 Task: Set the Layer A code rate for the ISDB-T reception parameter to 9/10.
Action: Mouse moved to (107, 14)
Screenshot: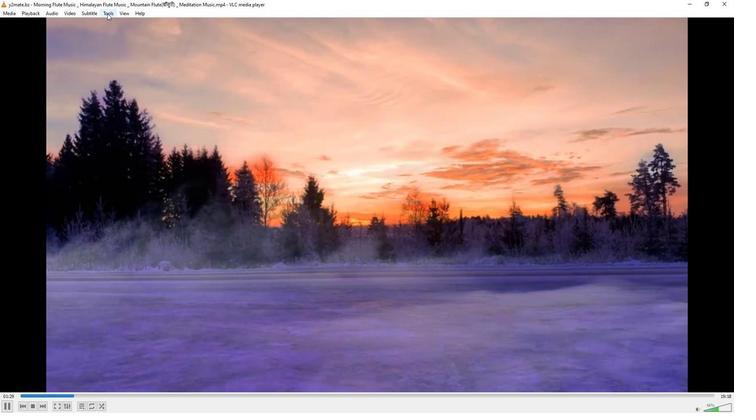 
Action: Mouse pressed left at (107, 14)
Screenshot: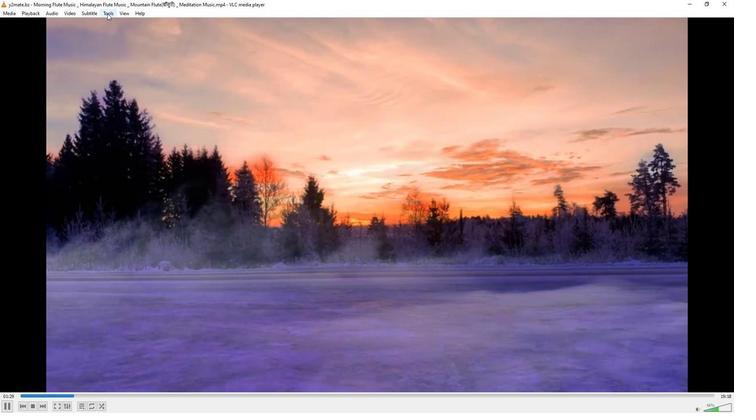 
Action: Mouse moved to (116, 107)
Screenshot: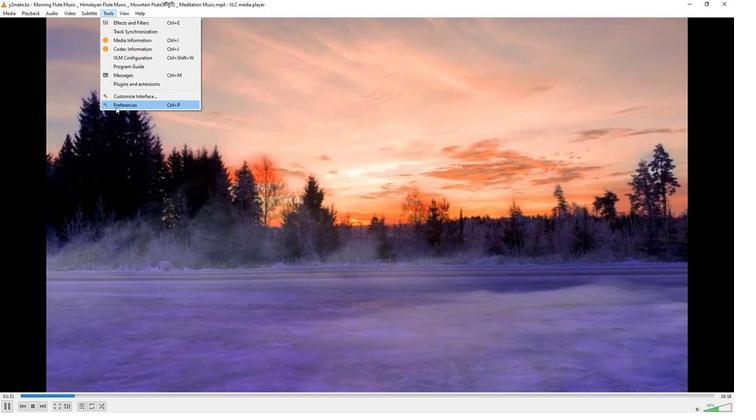 
Action: Mouse pressed left at (116, 107)
Screenshot: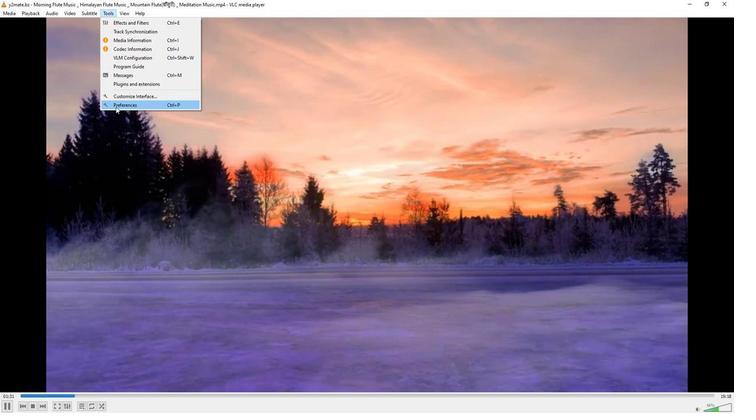 
Action: Mouse moved to (239, 335)
Screenshot: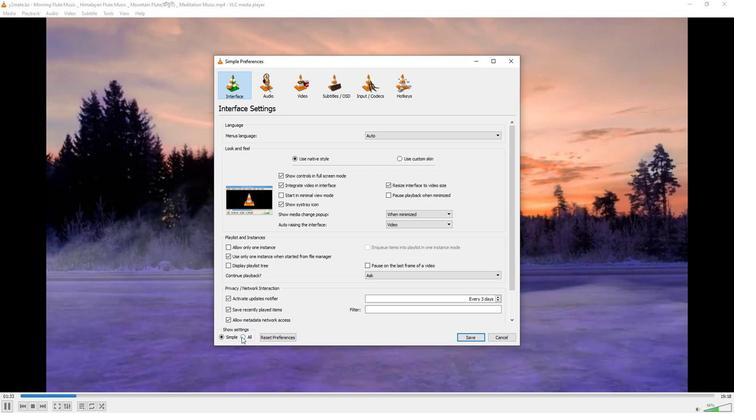 
Action: Mouse pressed left at (239, 335)
Screenshot: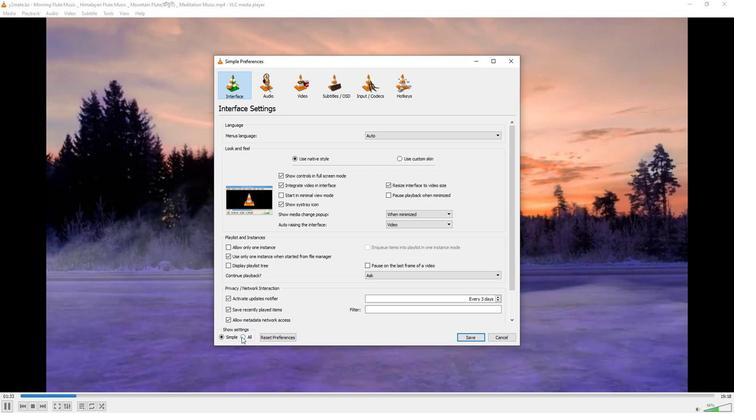 
Action: Mouse moved to (228, 207)
Screenshot: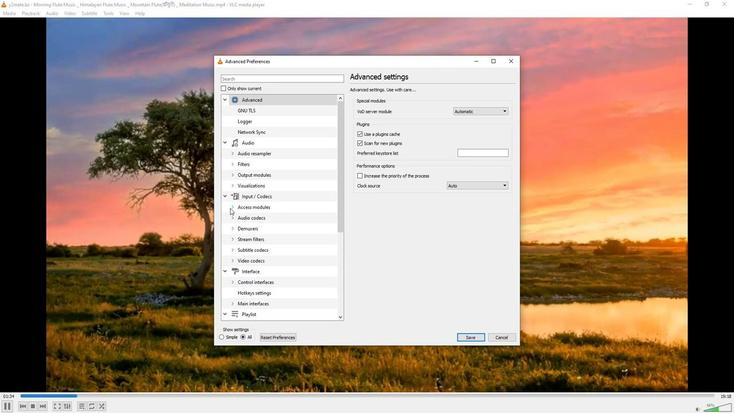 
Action: Mouse pressed left at (228, 207)
Screenshot: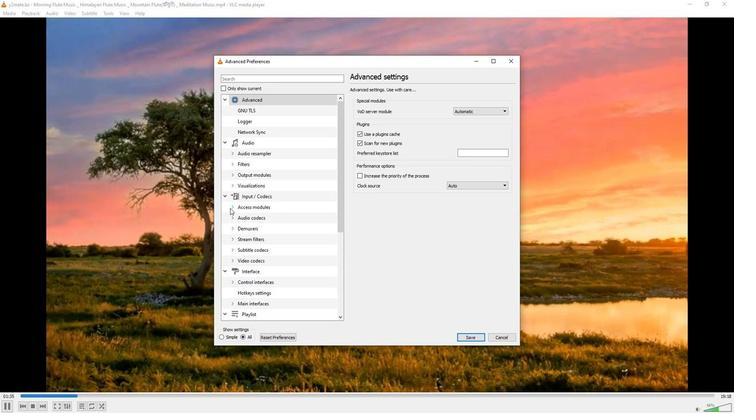 
Action: Mouse moved to (245, 269)
Screenshot: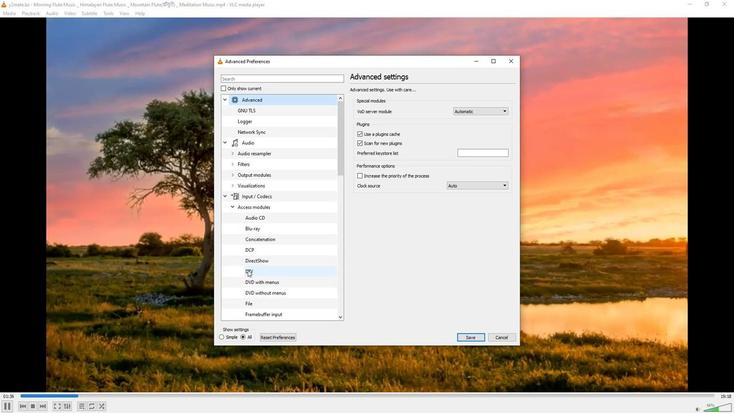 
Action: Mouse pressed left at (245, 269)
Screenshot: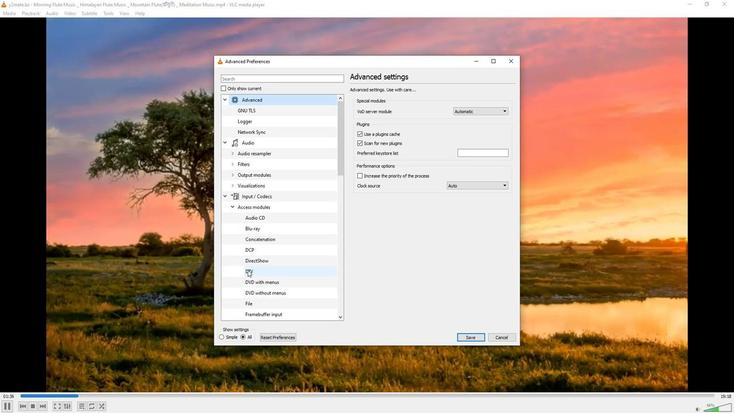 
Action: Mouse moved to (482, 261)
Screenshot: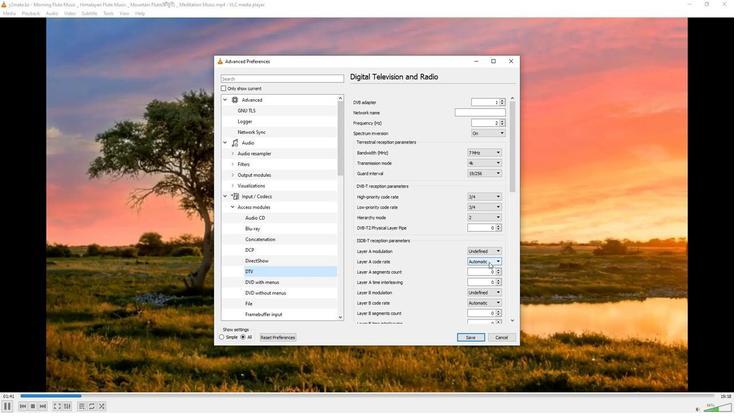 
Action: Mouse pressed left at (482, 261)
Screenshot: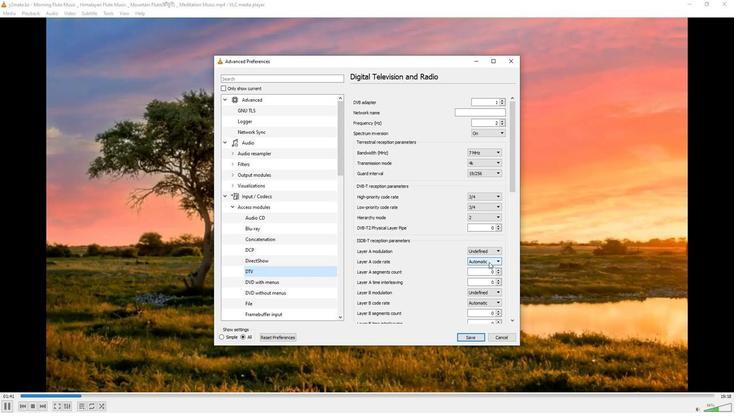 
Action: Mouse moved to (485, 279)
Screenshot: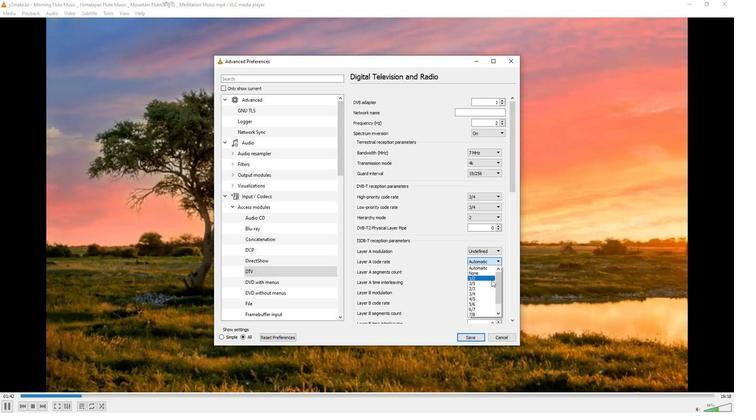 
Action: Mouse scrolled (485, 278) with delta (0, 0)
Screenshot: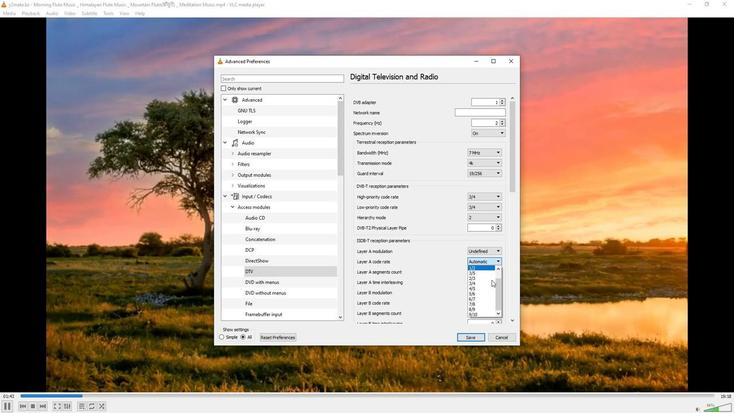 
Action: Mouse scrolled (485, 278) with delta (0, 0)
Screenshot: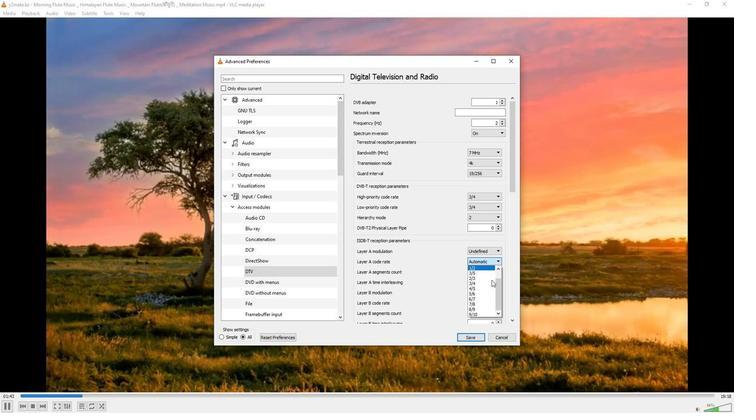 
Action: Mouse moved to (475, 313)
Screenshot: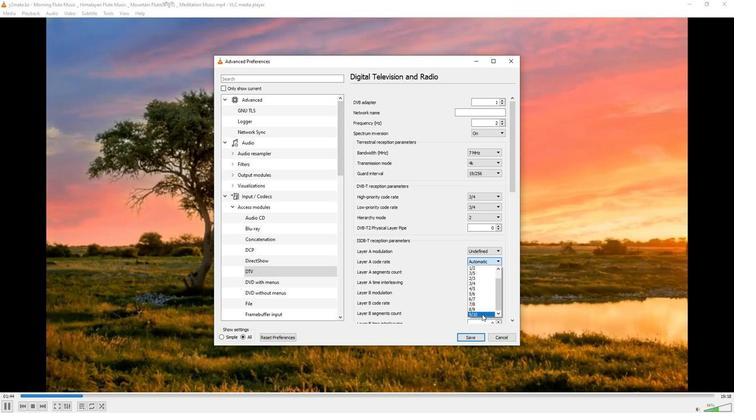 
Action: Mouse pressed left at (475, 313)
Screenshot: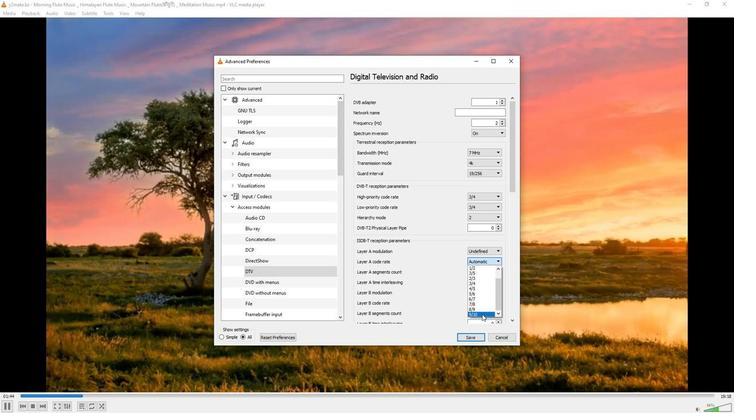 
Action: Mouse moved to (407, 283)
Screenshot: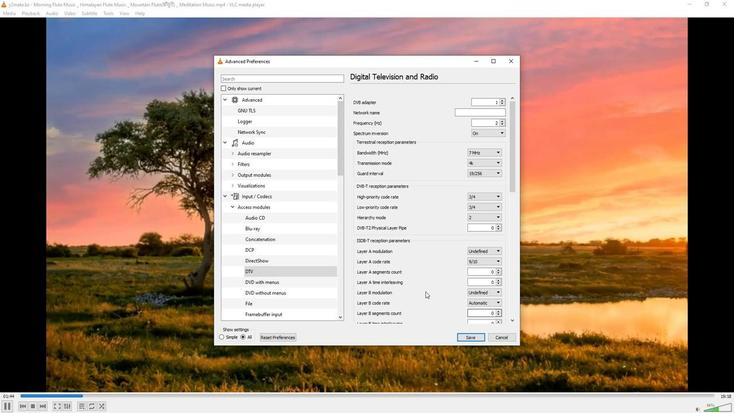 
